 Task: Reply All to email with the signature Colton Mitchell with the subject 'Follow up on a demo or trial' from softage.1@softage.net with the message 'Would it be possible to provide a progress report on the project by the end of the week?'
Action: Mouse moved to (1295, 220)
Screenshot: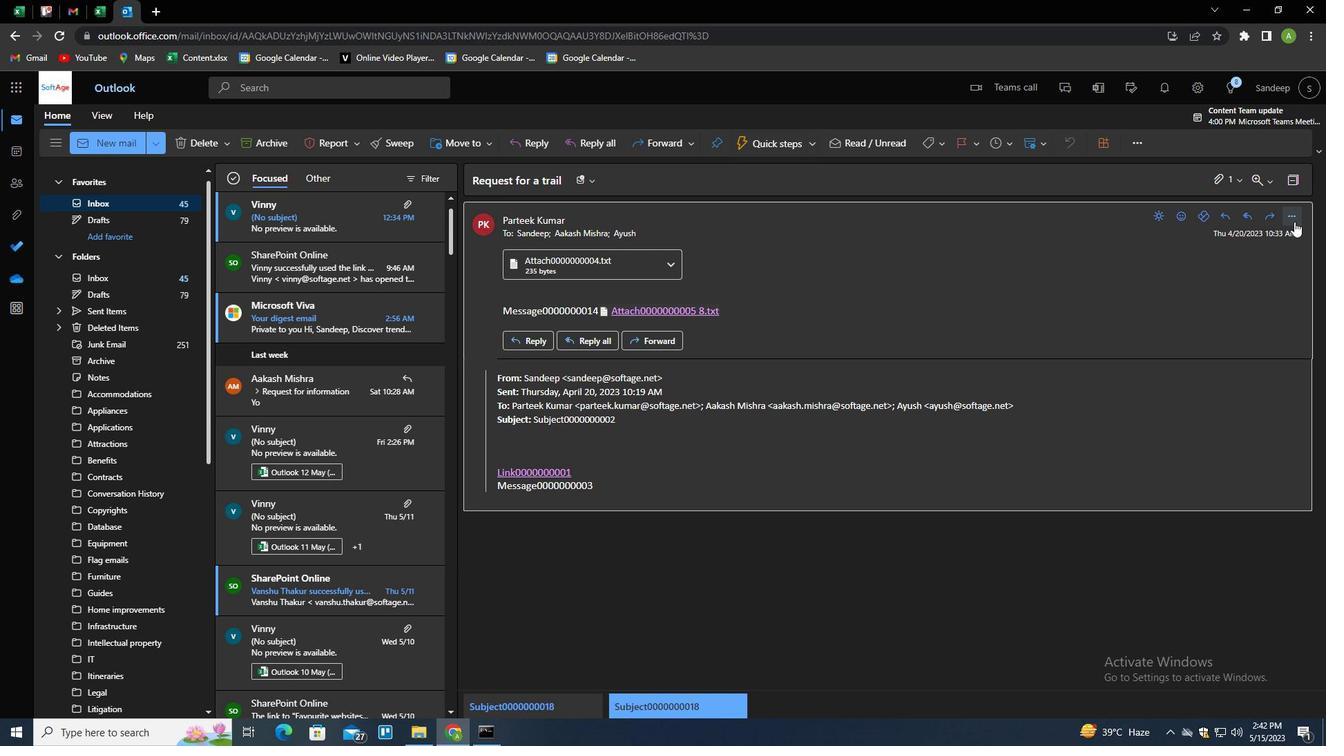 
Action: Mouse pressed left at (1295, 220)
Screenshot: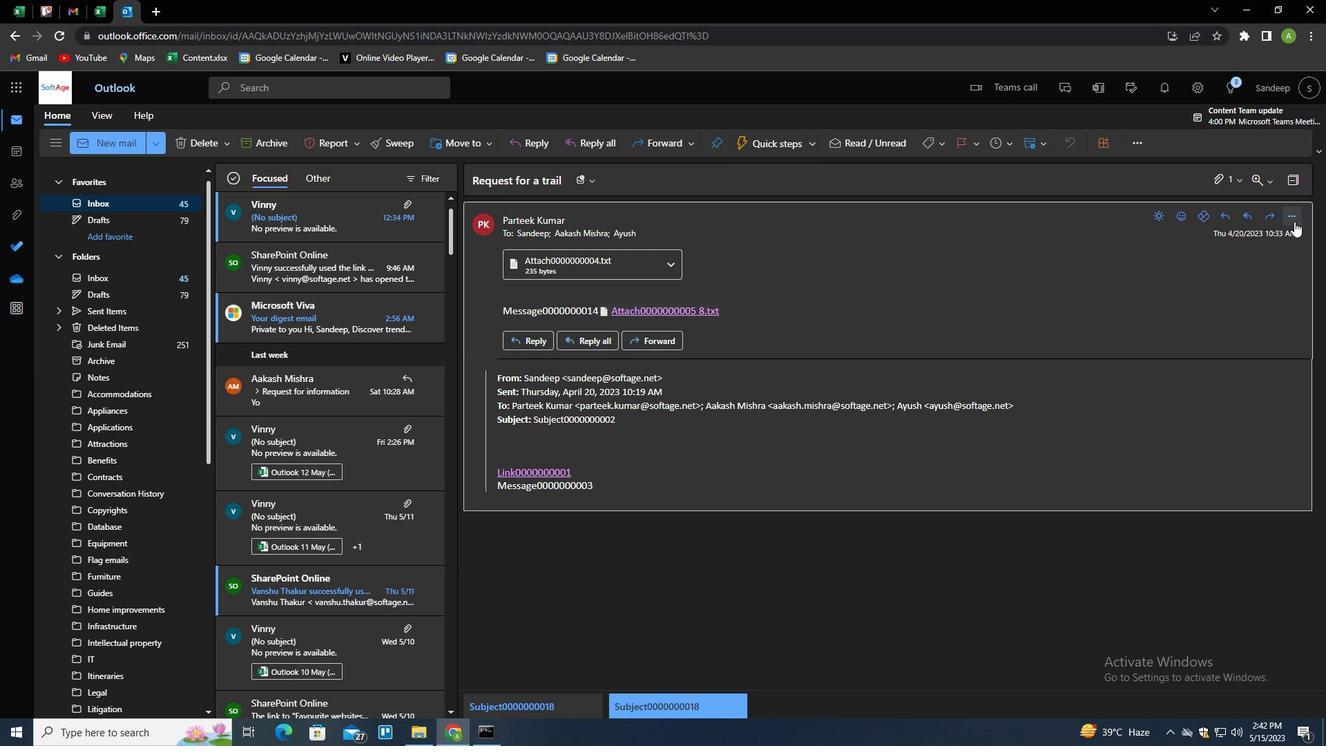 
Action: Mouse moved to (1241, 259)
Screenshot: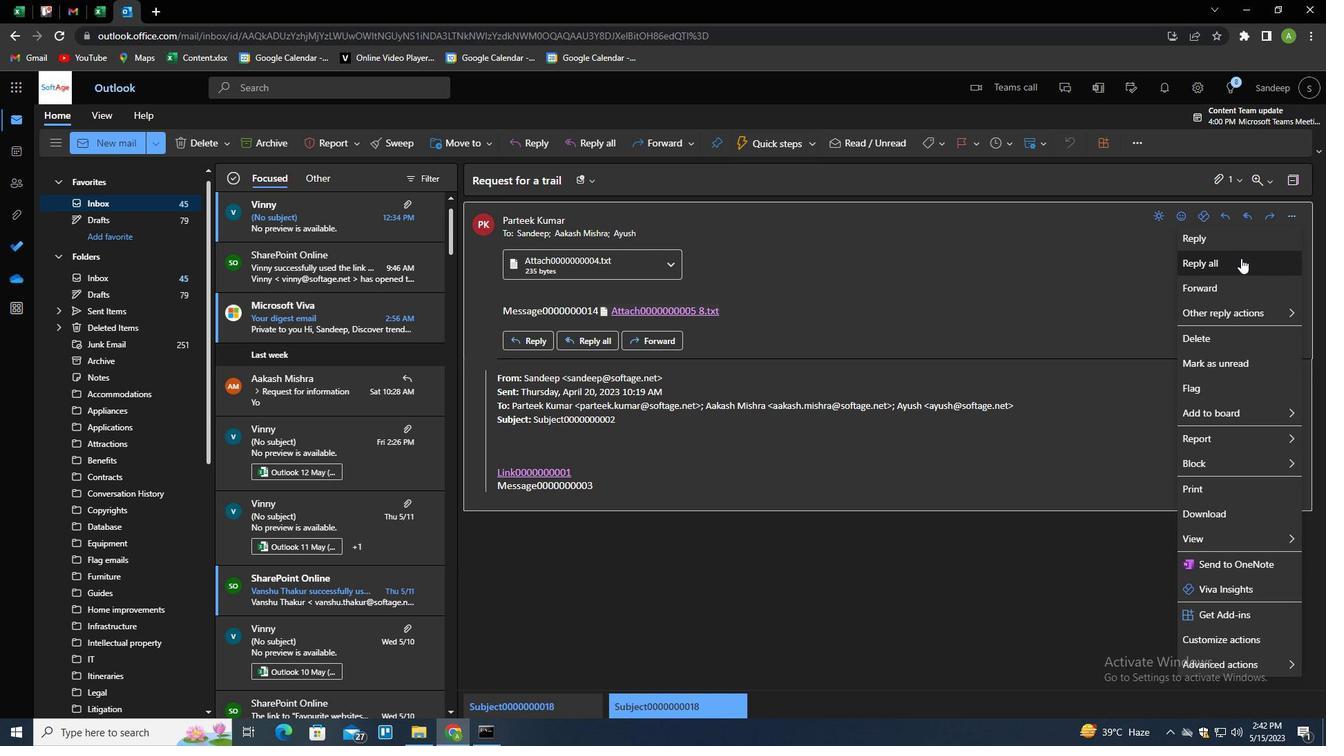 
Action: Mouse pressed left at (1241, 259)
Screenshot: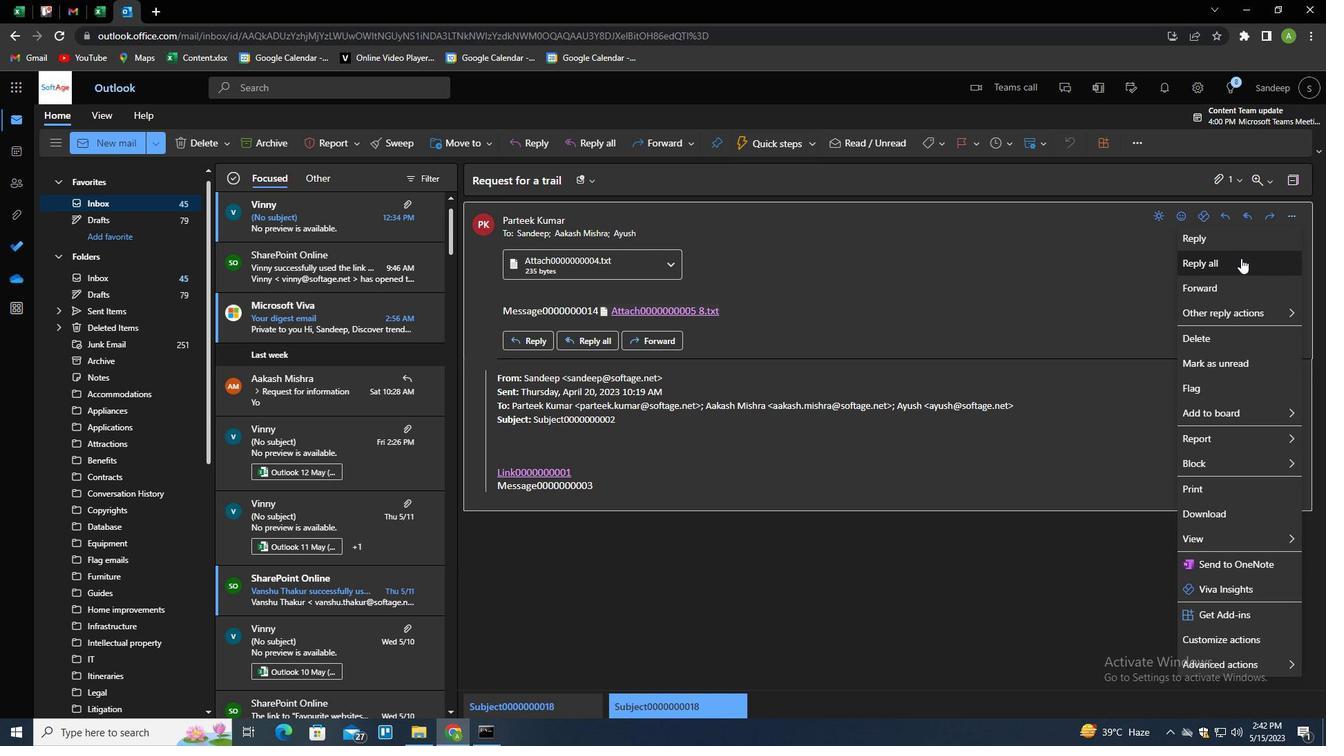 
Action: Mouse moved to (481, 393)
Screenshot: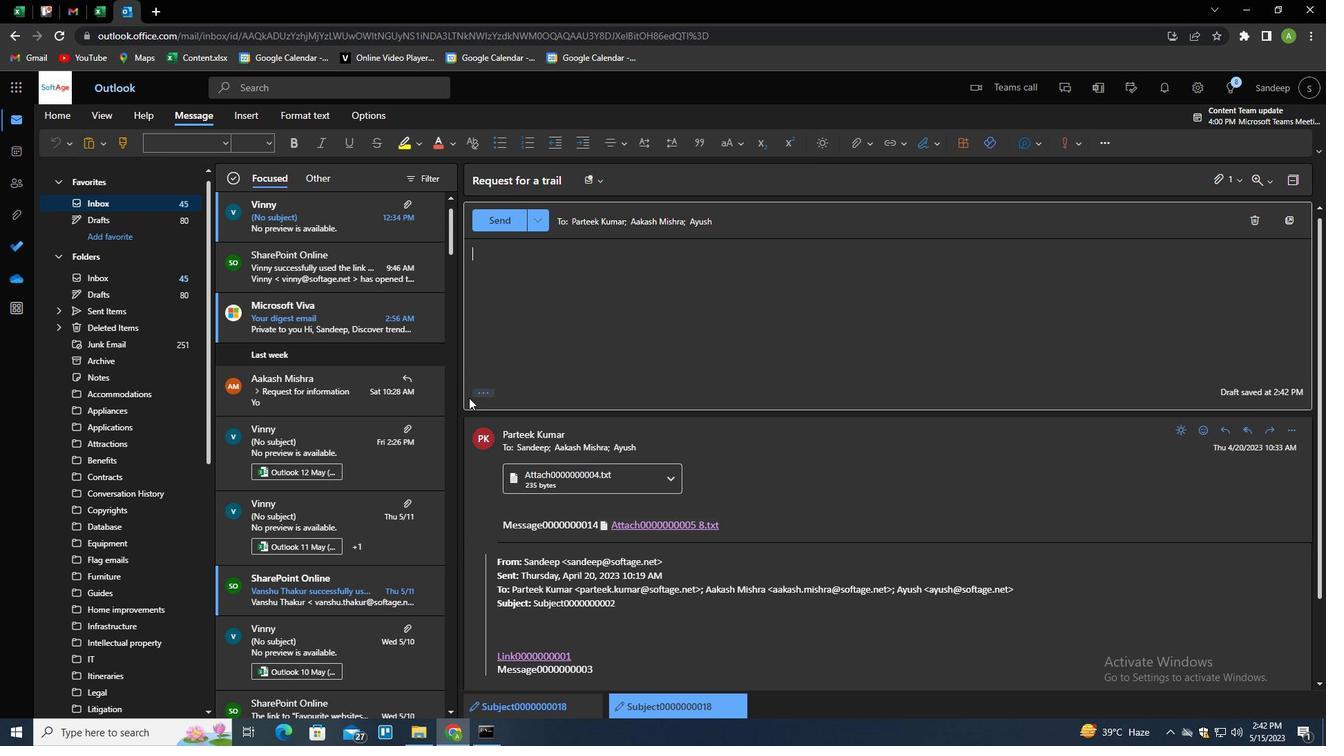 
Action: Mouse pressed left at (481, 393)
Screenshot: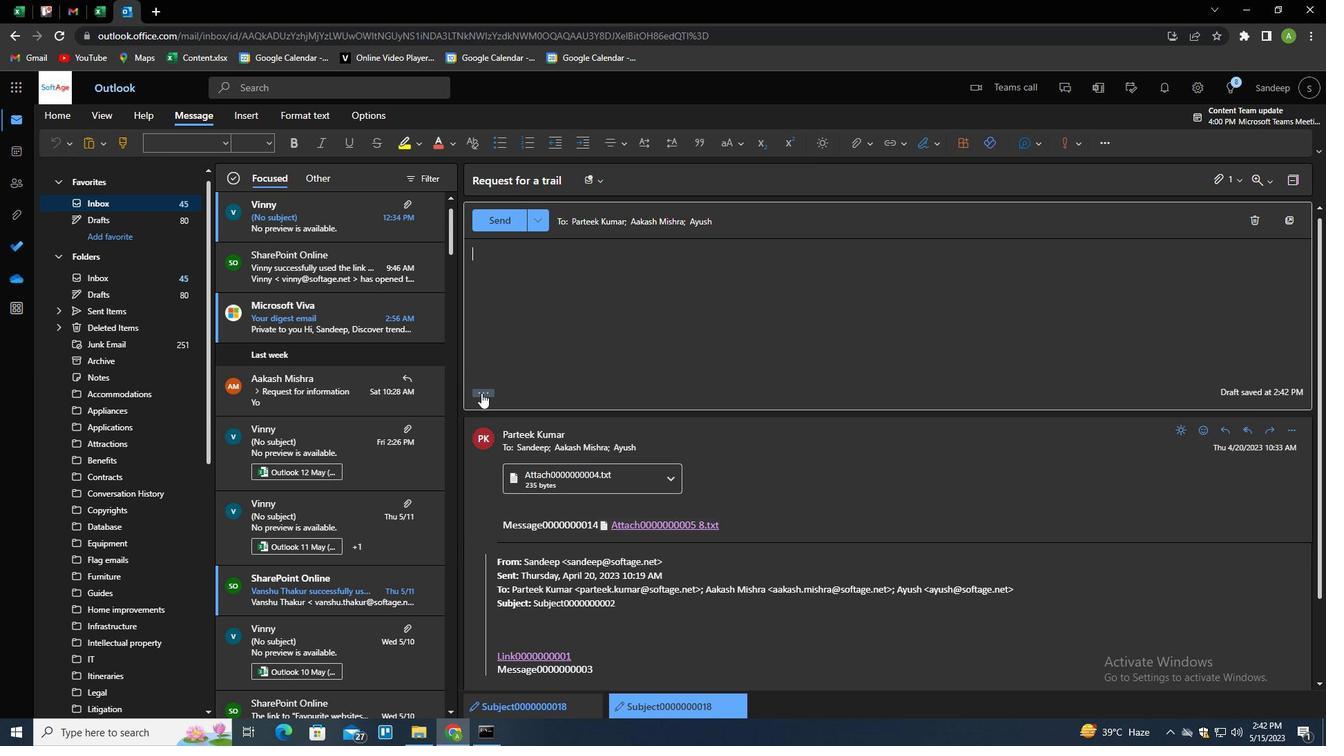 
Action: Mouse moved to (939, 149)
Screenshot: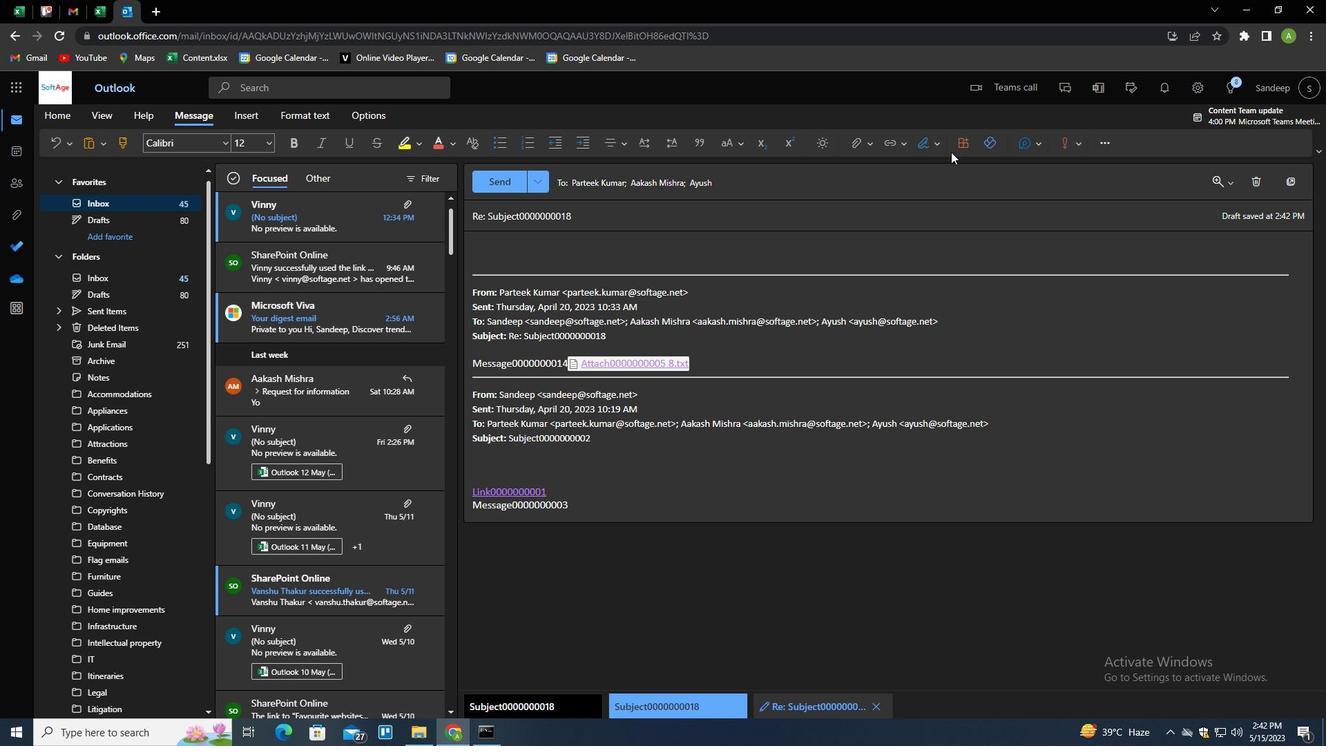 
Action: Mouse pressed left at (939, 149)
Screenshot: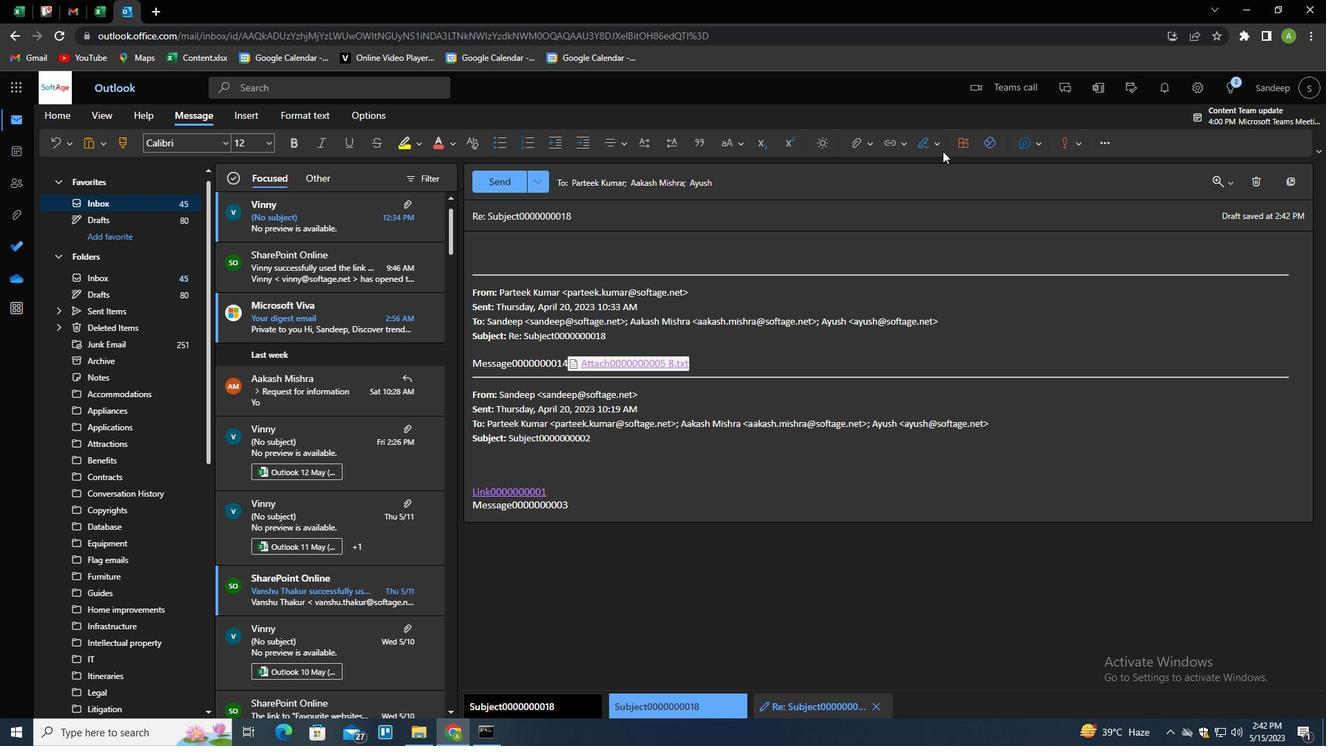 
Action: Mouse moved to (919, 203)
Screenshot: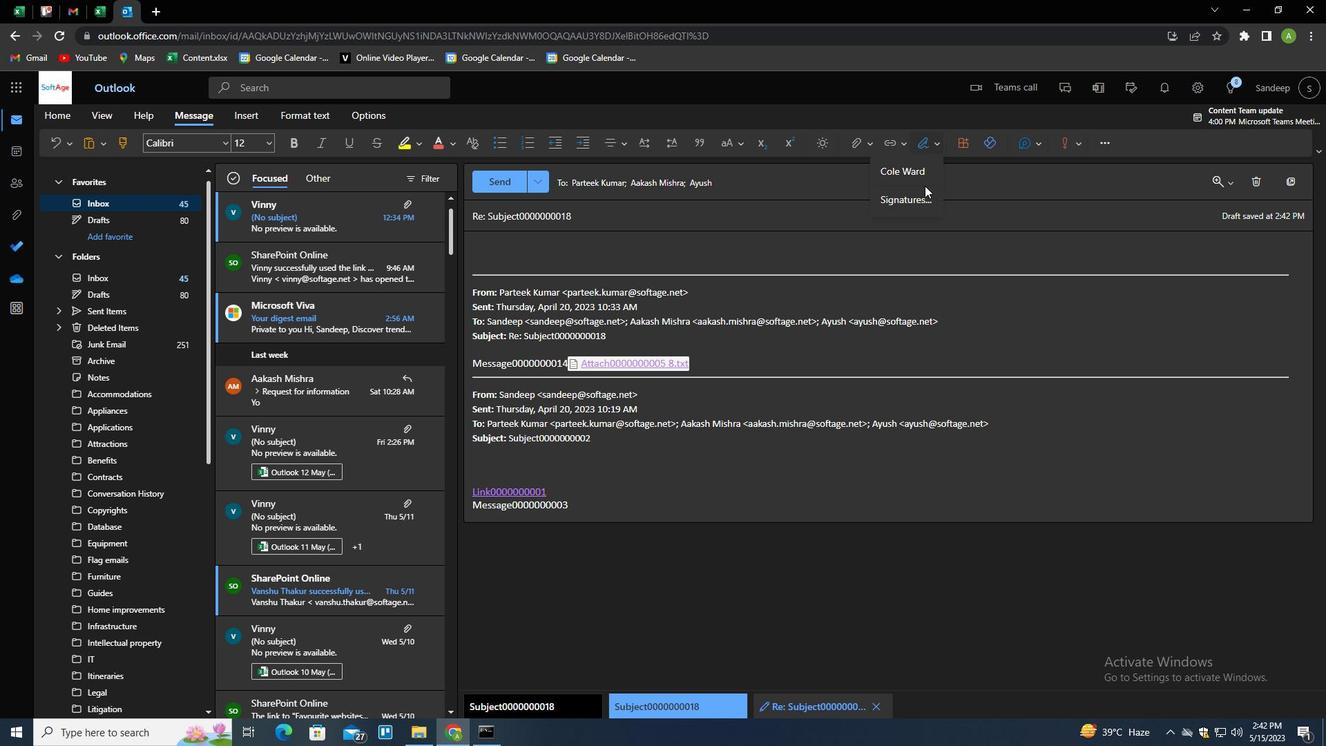 
Action: Mouse pressed left at (919, 203)
Screenshot: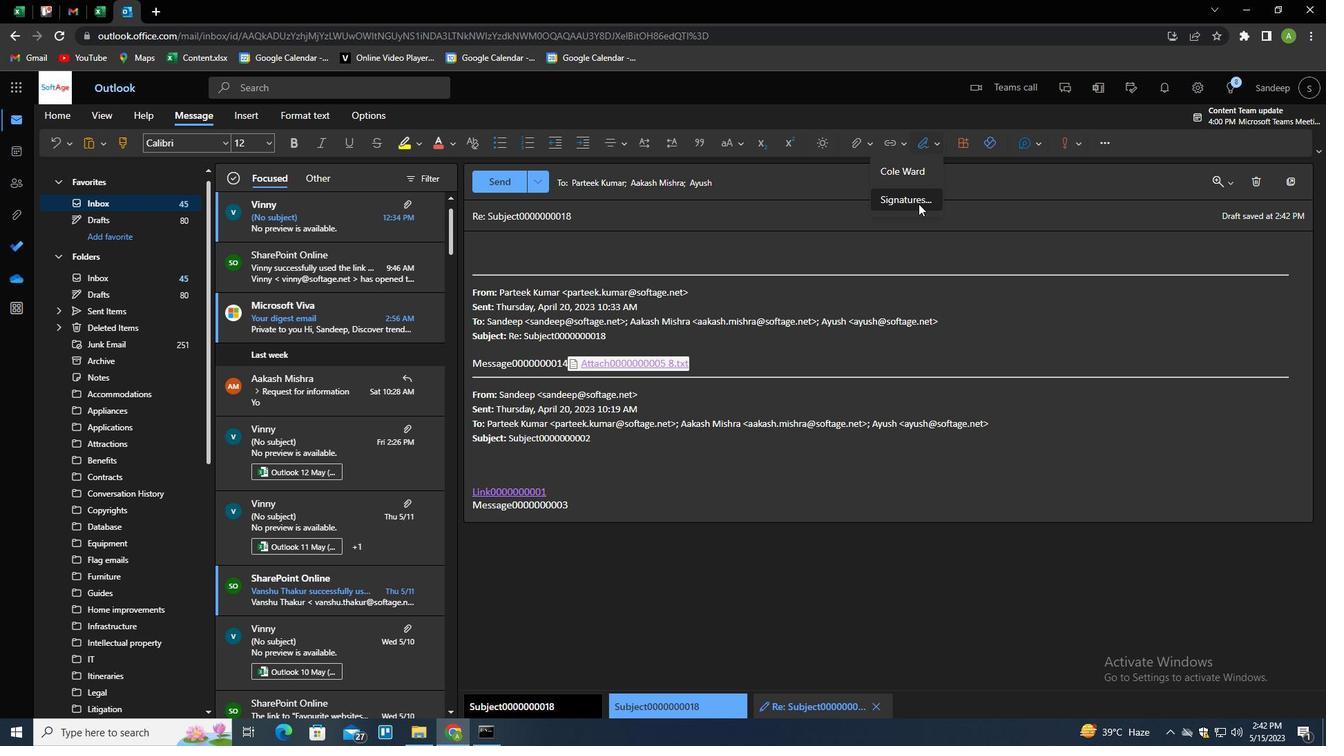
Action: Mouse moved to (941, 248)
Screenshot: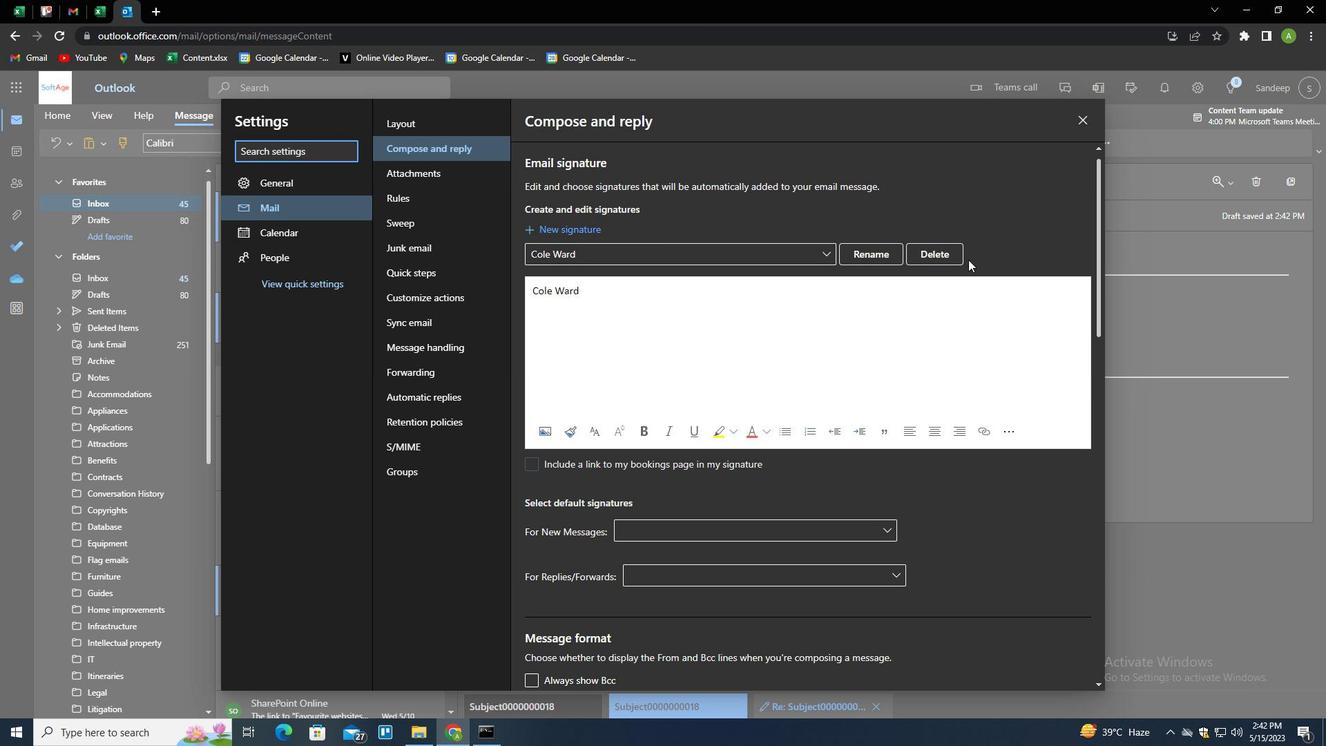 
Action: Mouse pressed left at (941, 248)
Screenshot: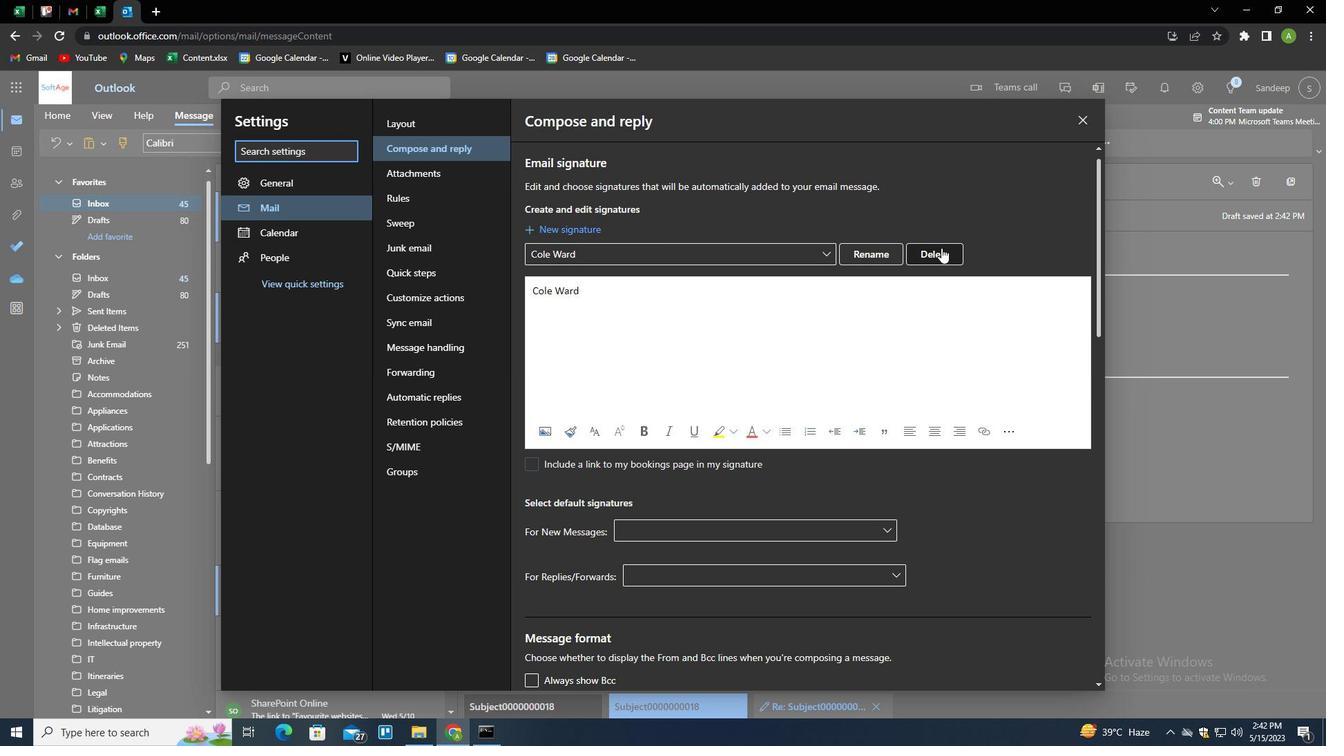 
Action: Mouse moved to (941, 258)
Screenshot: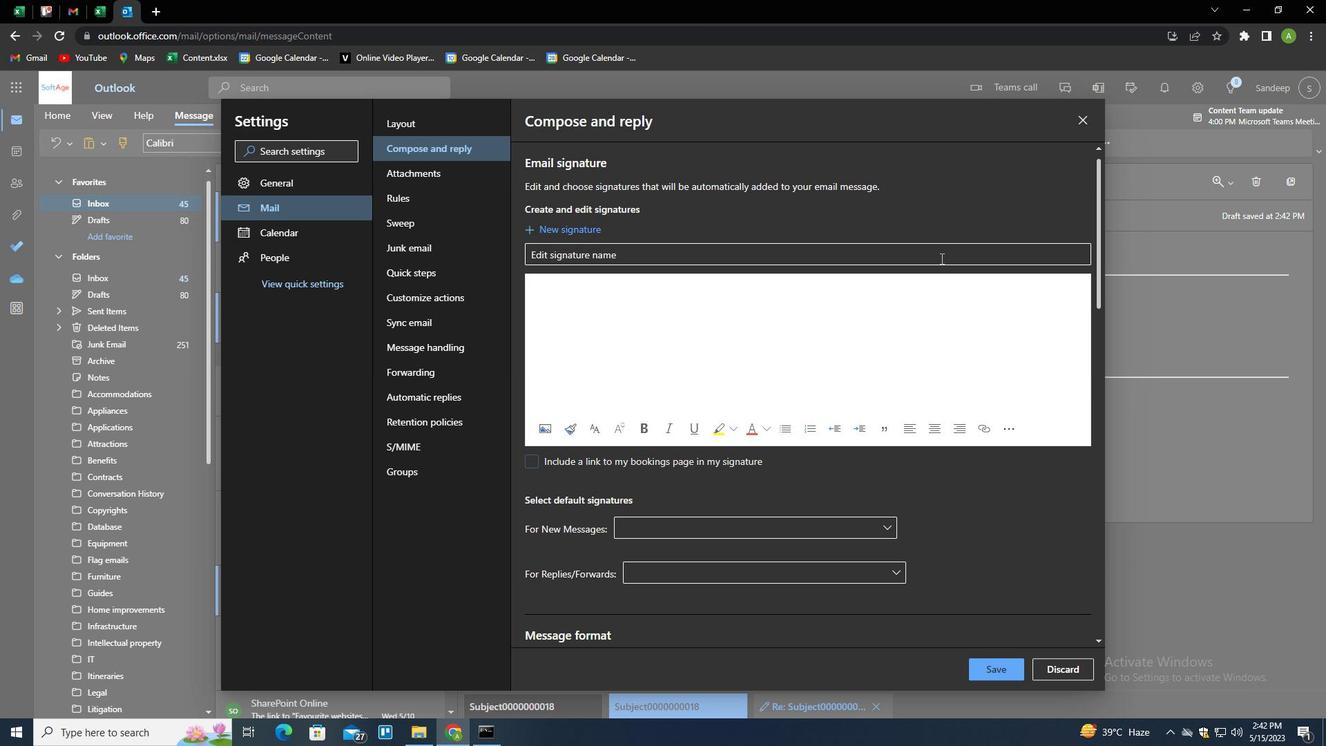 
Action: Mouse pressed left at (941, 258)
Screenshot: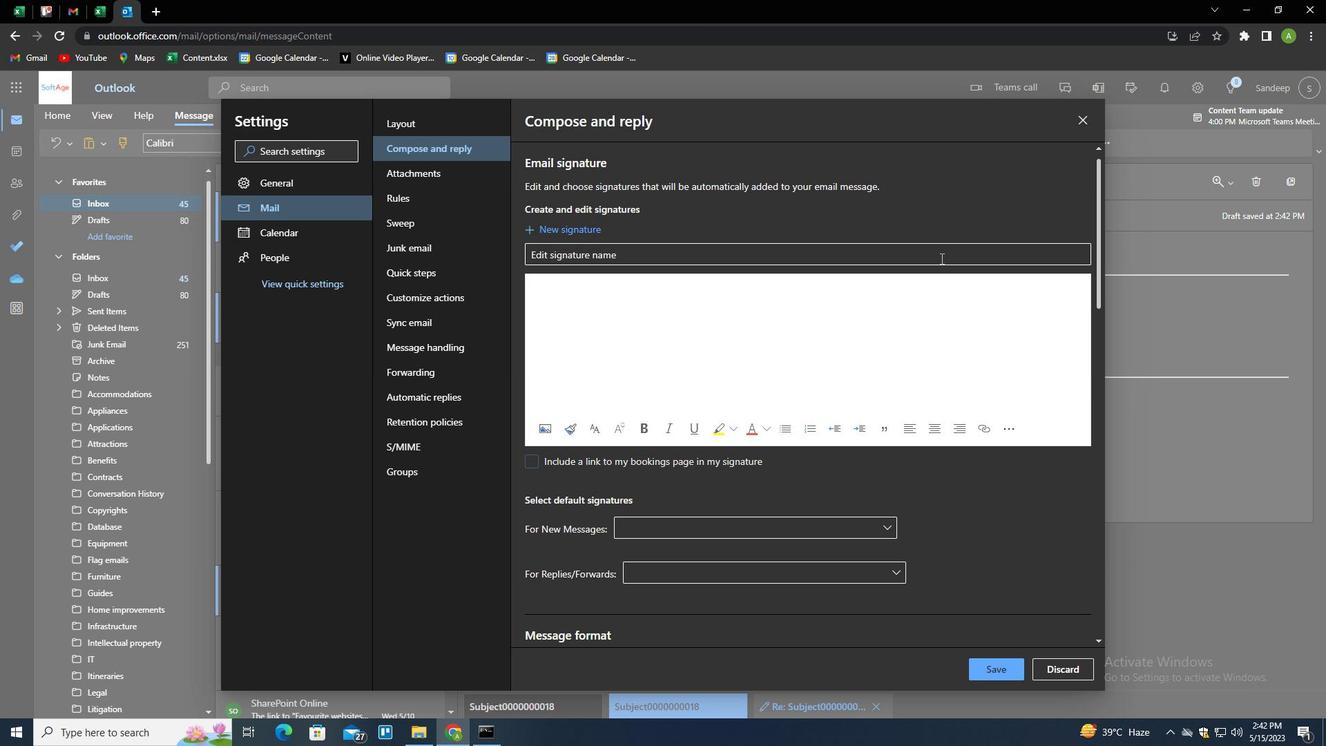 
Action: Key pressed <Key.shift>COTL<Key.backspace><Key.backspace>LTON<Key.space><Key.shift>MITCHELL<Key.tab><Key.shift>COLTON<Key.space><Key.shift>MITCHELL
Screenshot: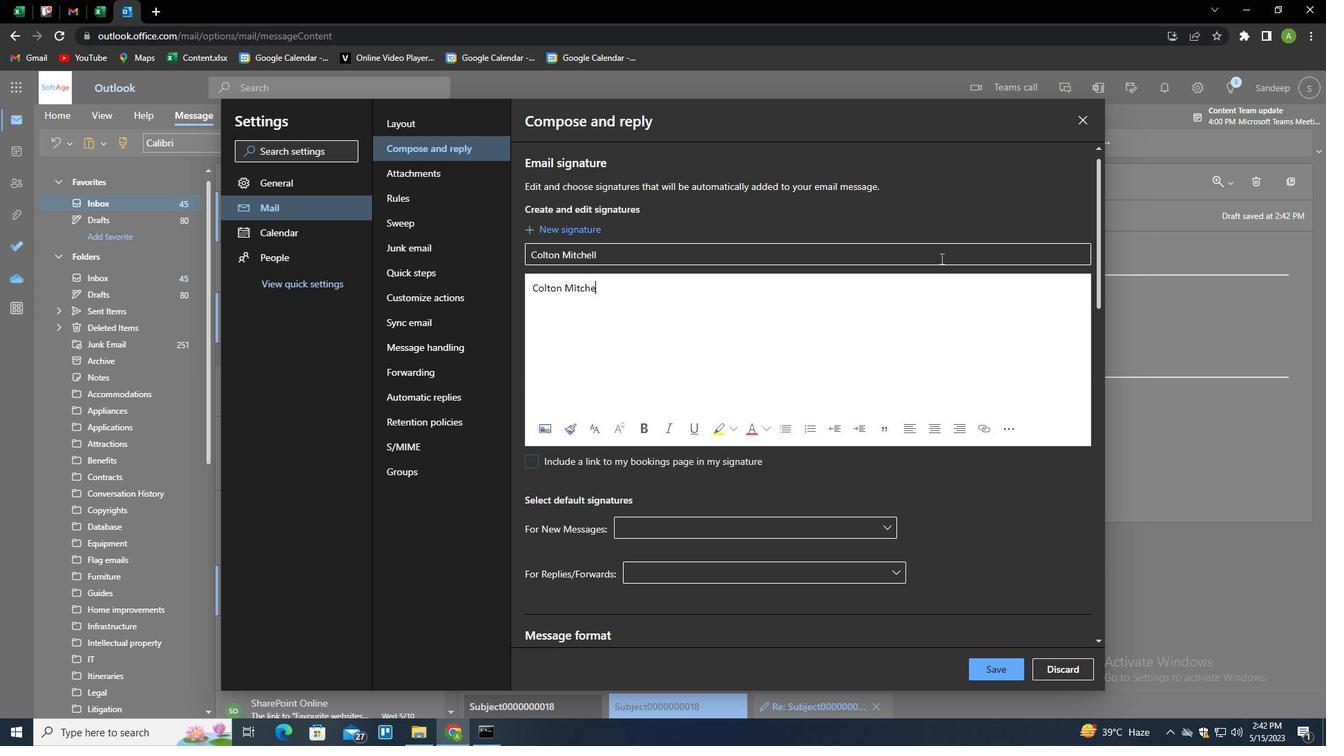 
Action: Mouse moved to (1002, 664)
Screenshot: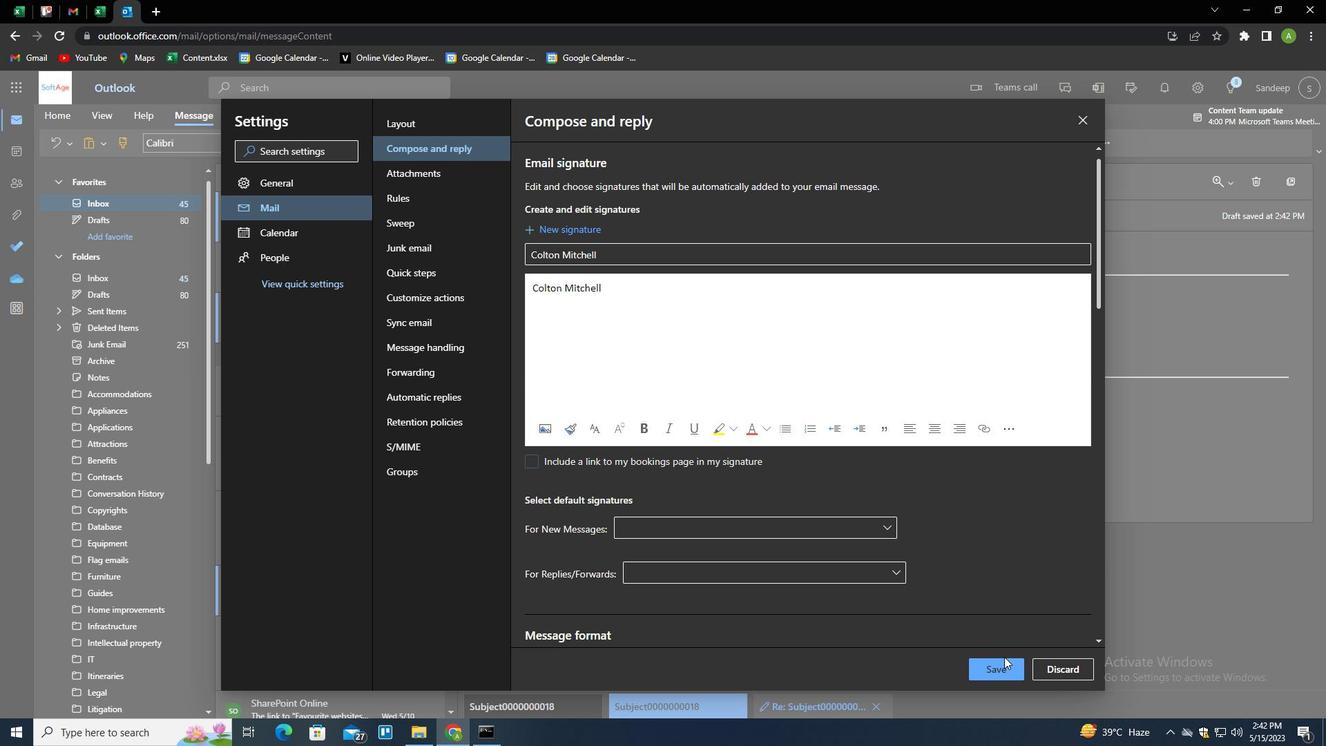 
Action: Mouse pressed left at (1002, 664)
Screenshot: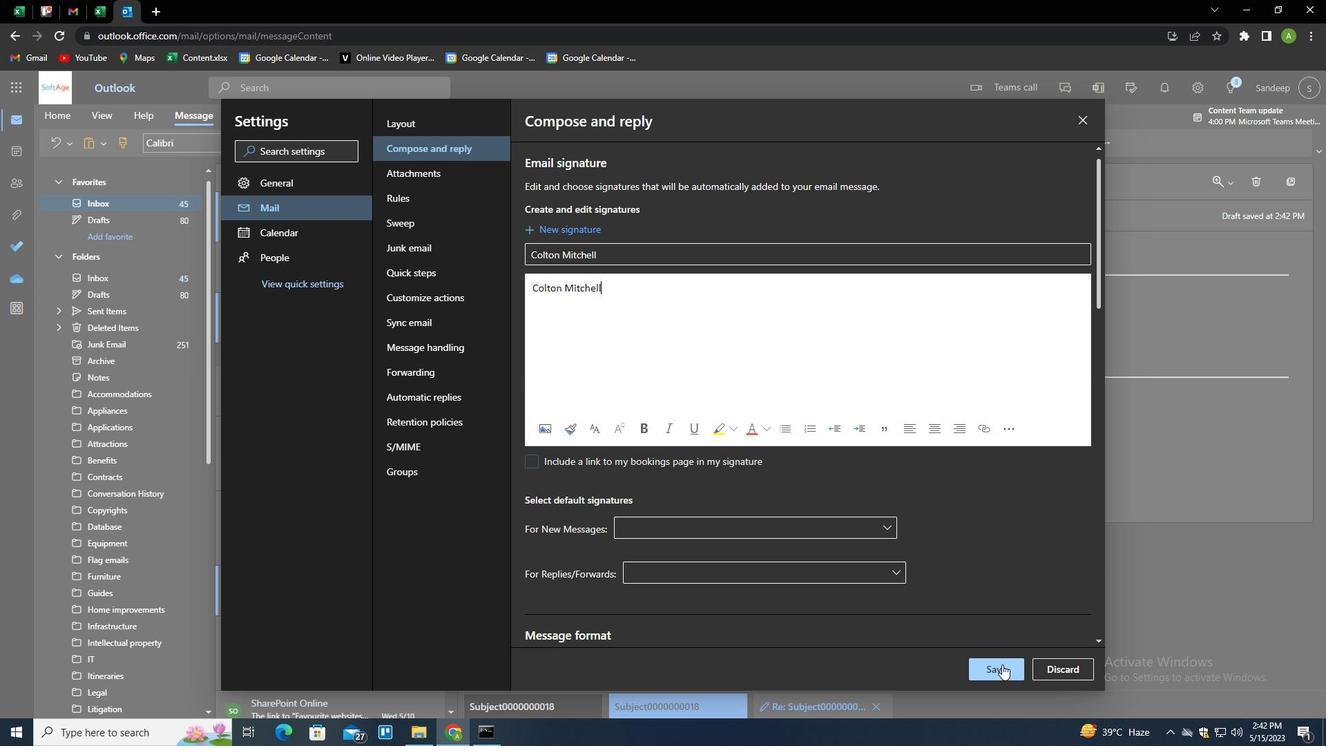 
Action: Mouse moved to (1147, 434)
Screenshot: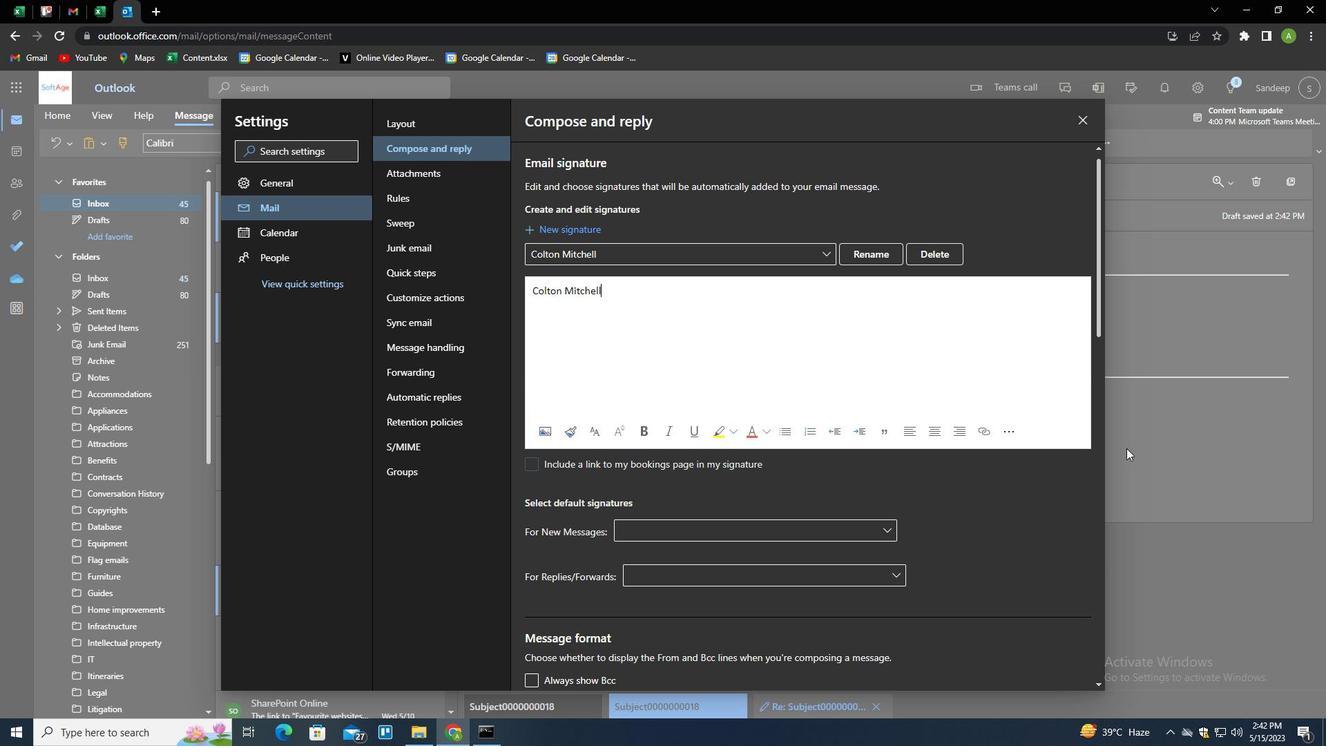 
Action: Mouse pressed left at (1147, 434)
Screenshot: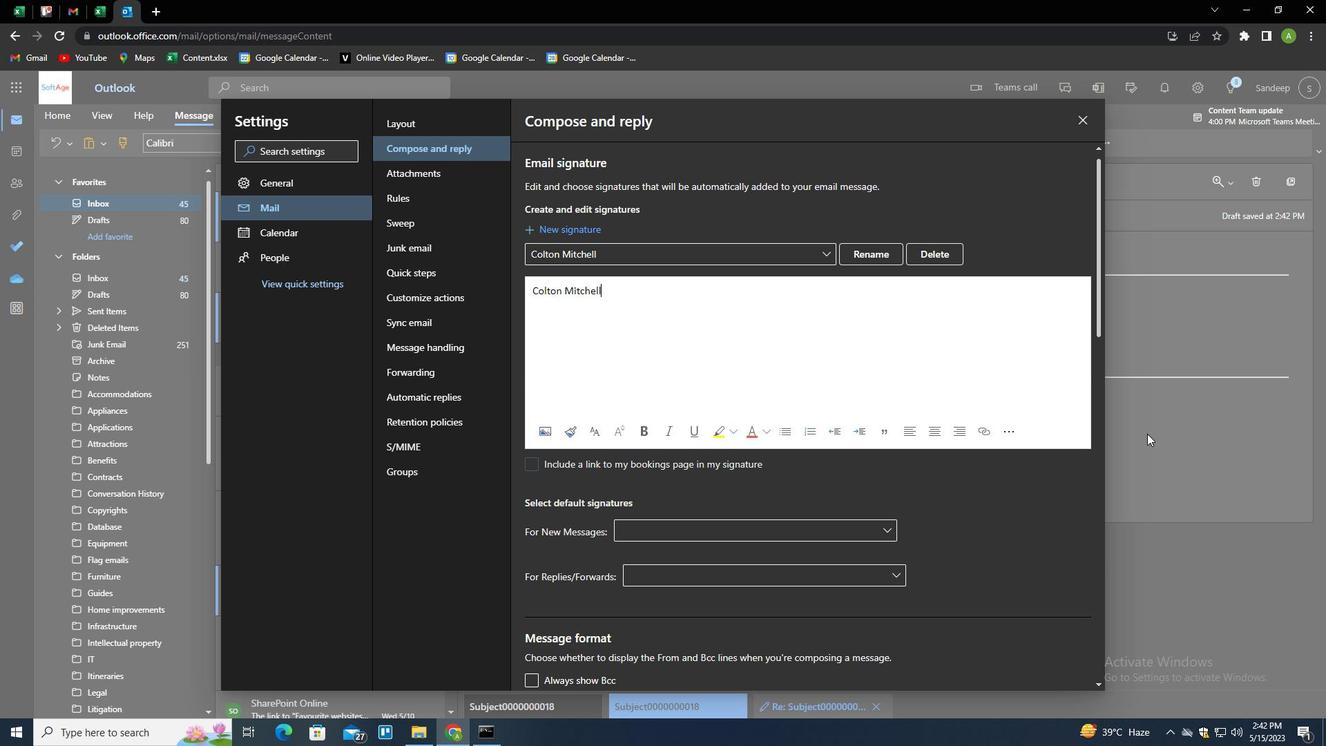 
Action: Mouse moved to (927, 144)
Screenshot: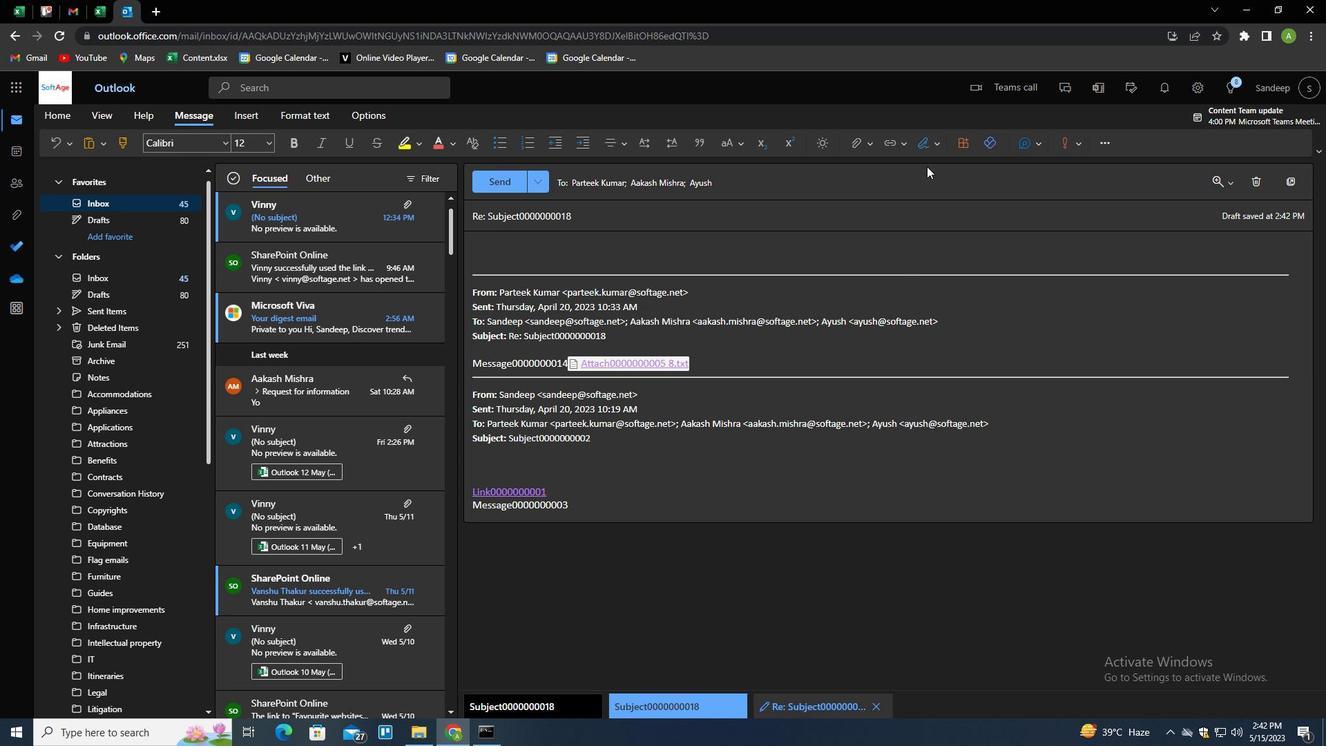 
Action: Mouse pressed left at (927, 144)
Screenshot: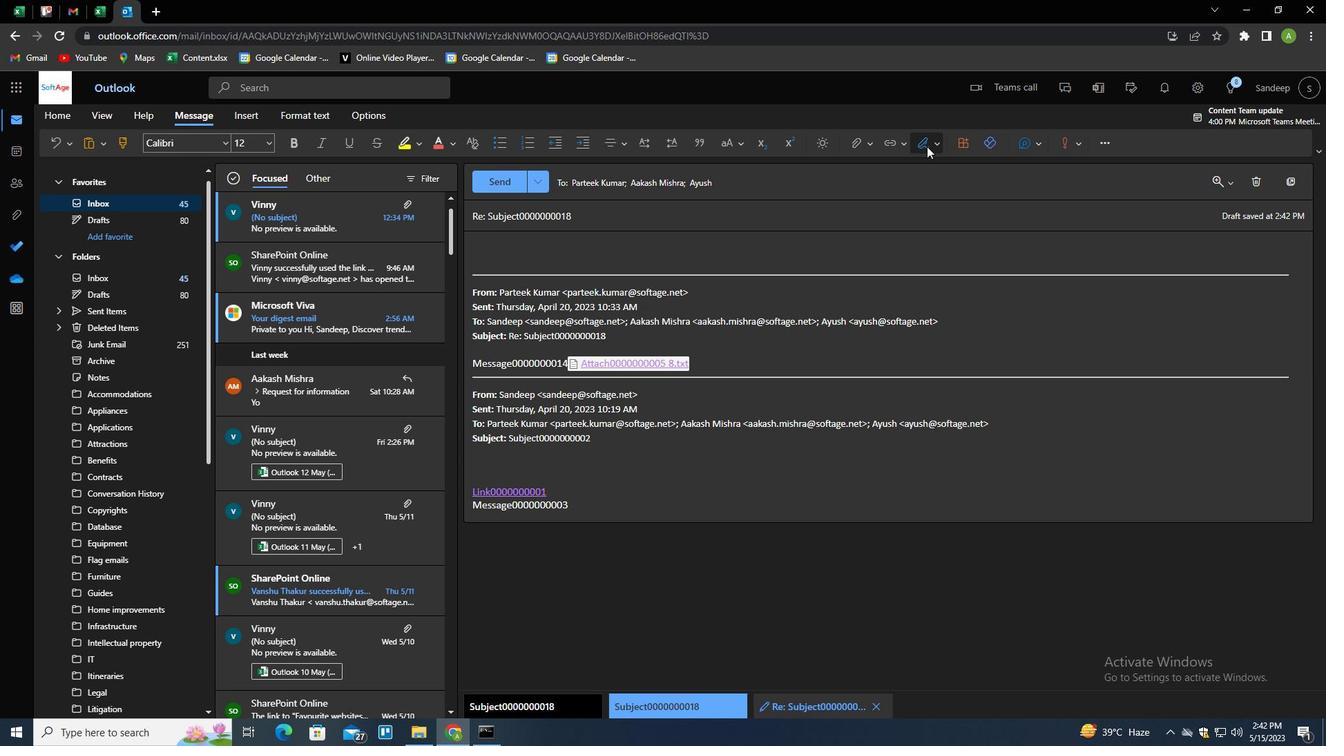 
Action: Mouse moved to (926, 170)
Screenshot: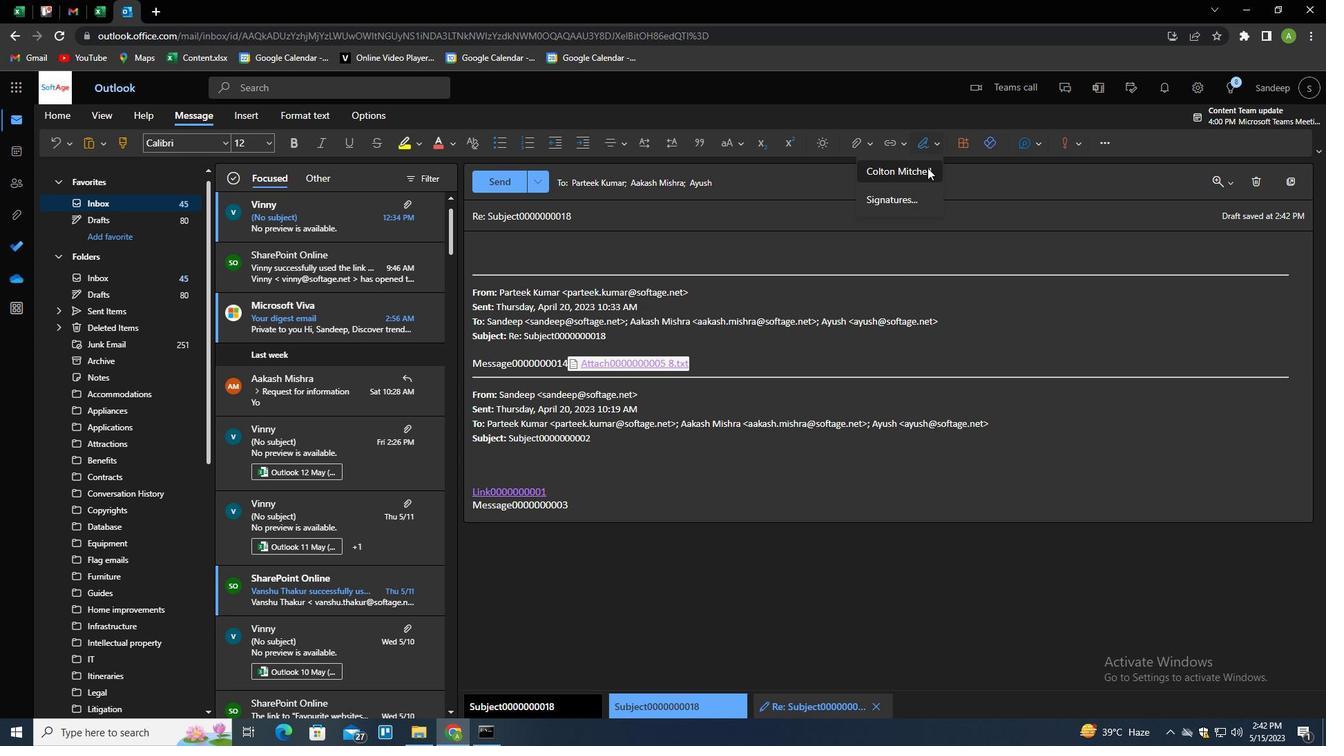 
Action: Mouse pressed left at (926, 170)
Screenshot: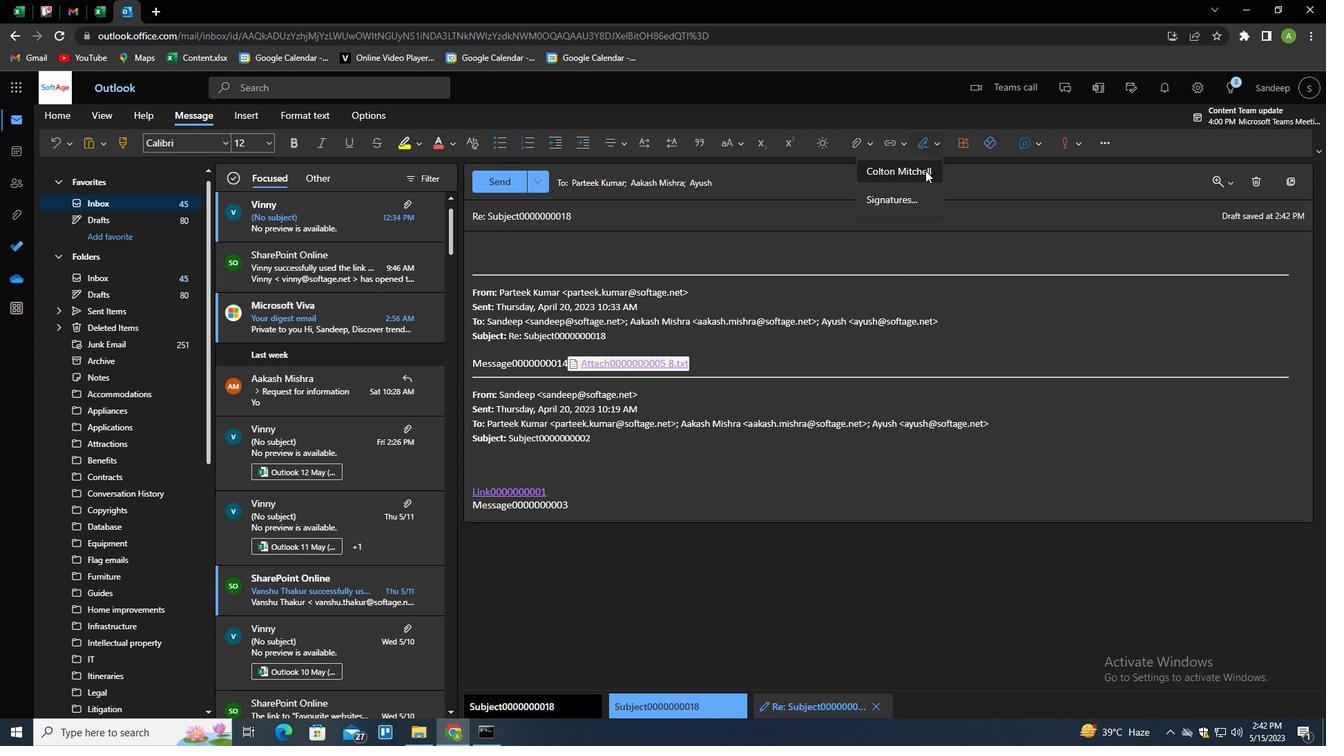 
Action: Mouse moved to (517, 216)
Screenshot: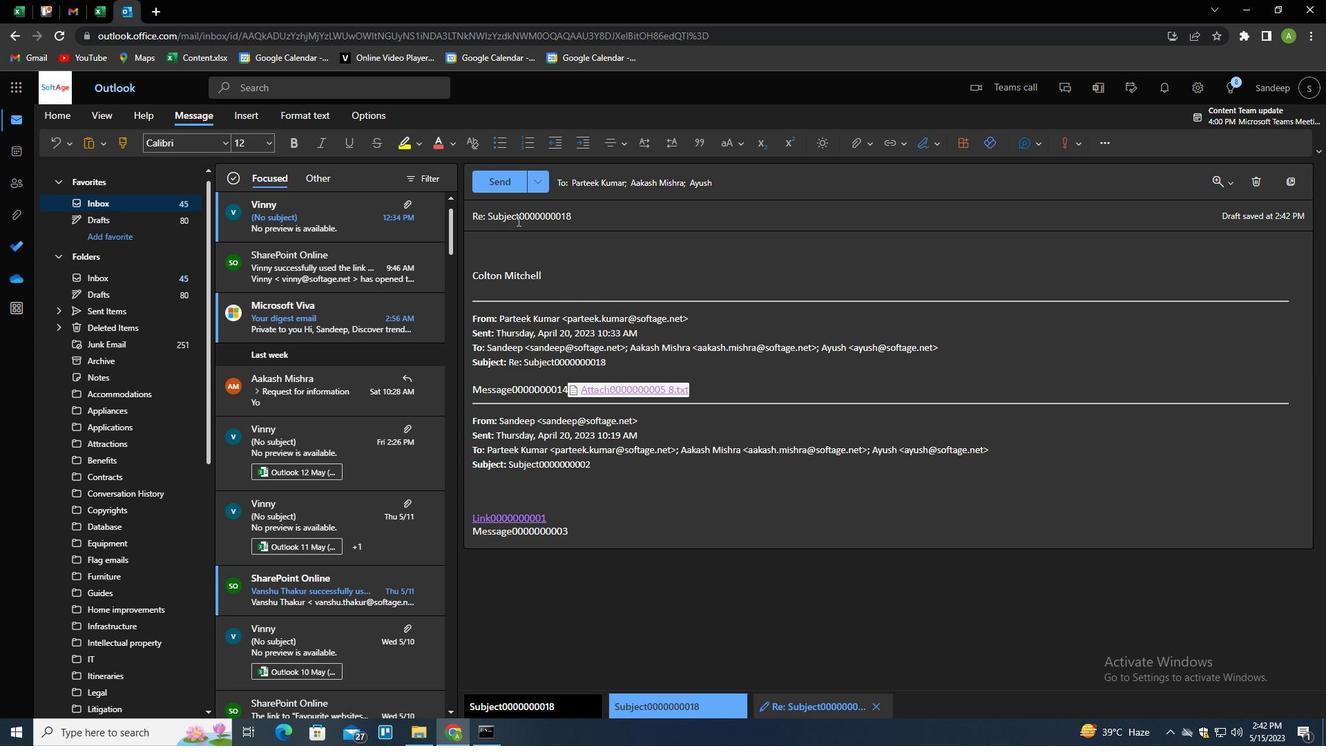 
Action: Mouse pressed left at (517, 216)
Screenshot: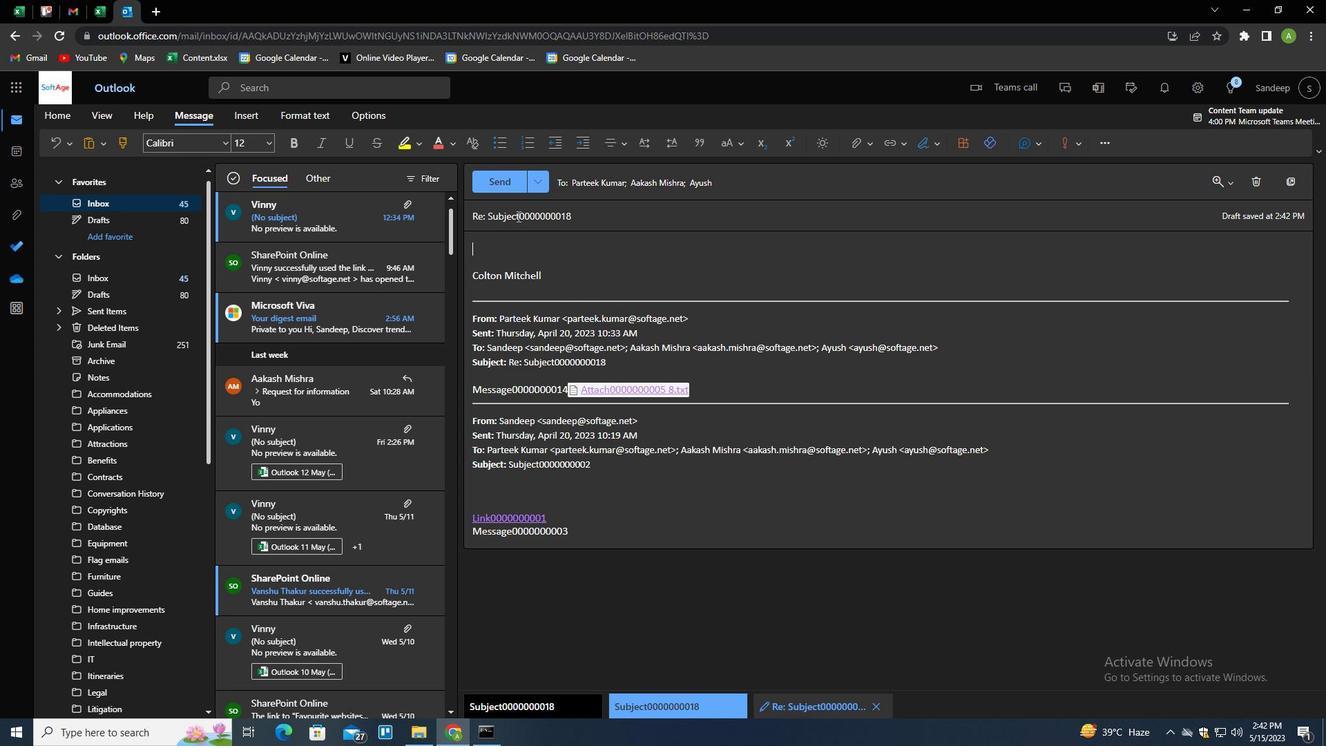 
Action: Mouse pressed left at (517, 216)
Screenshot: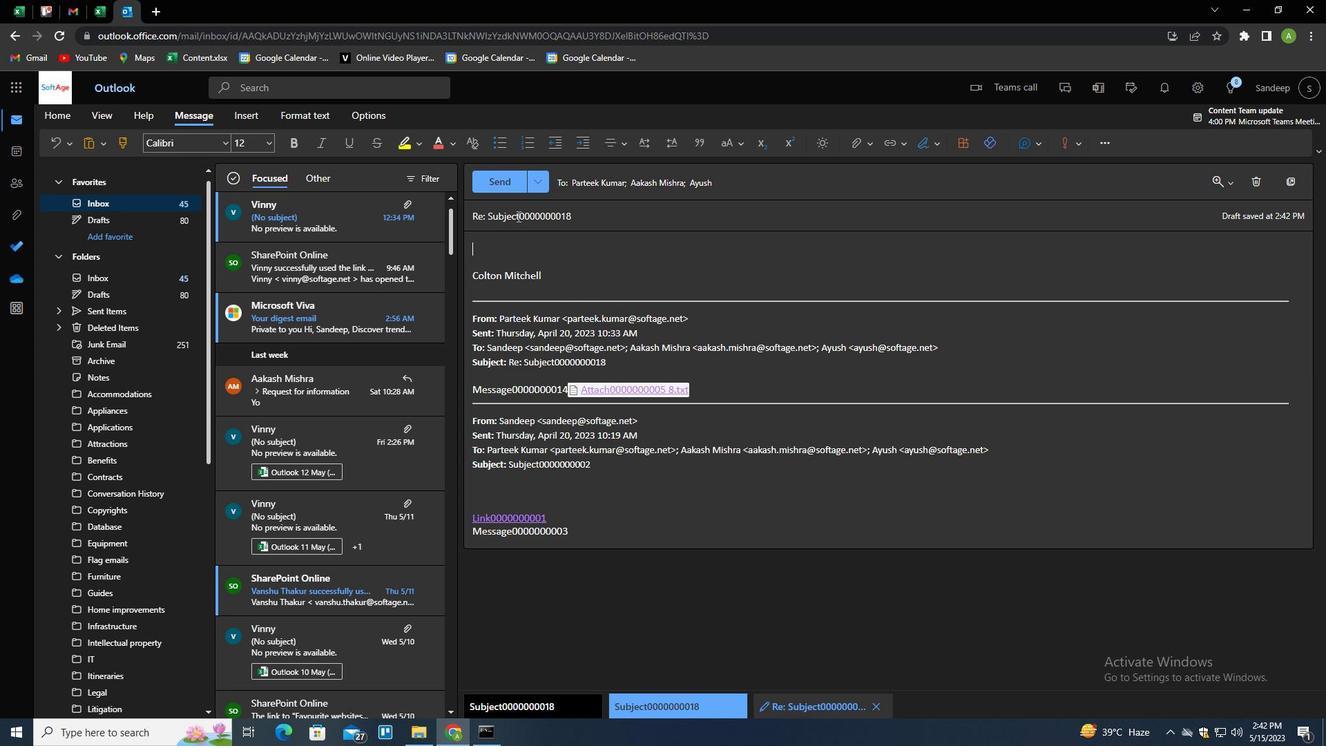 
Action: Mouse pressed left at (517, 216)
Screenshot: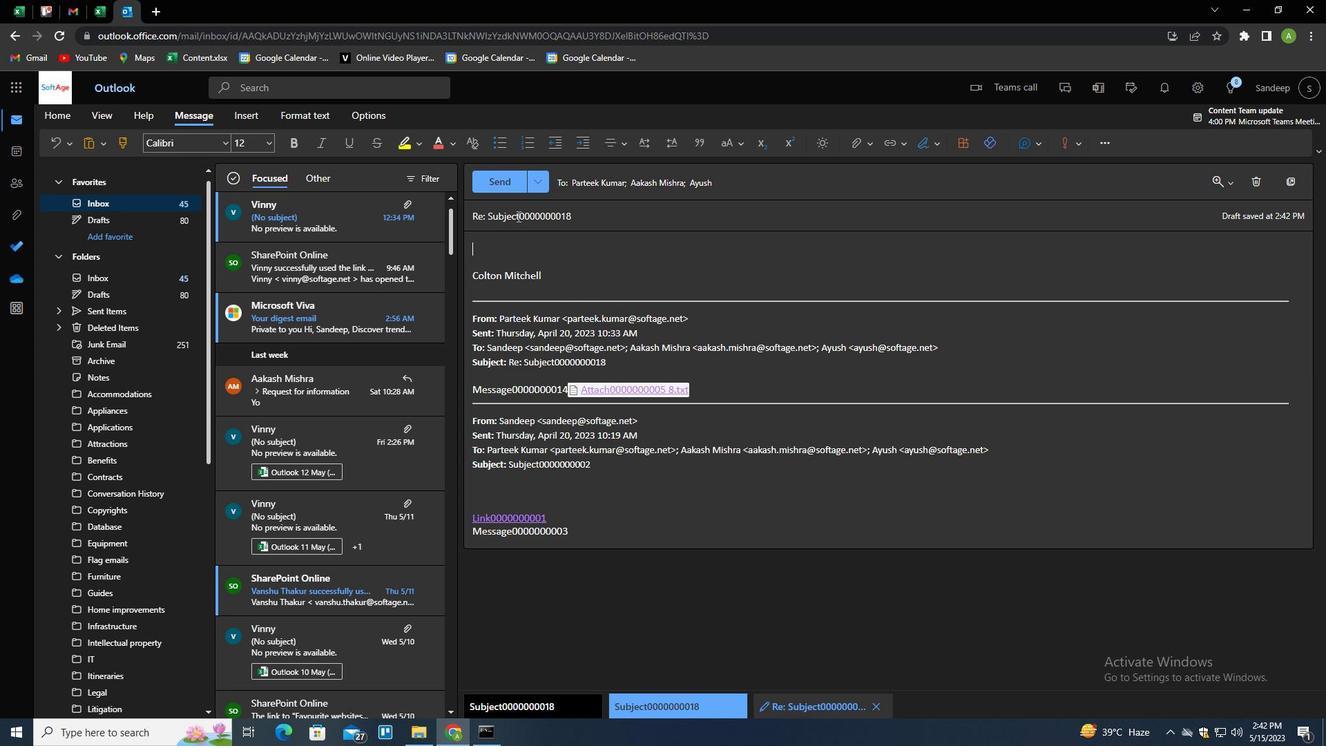 
Action: Key pressed <Key.shift>FOLLOW<Key.space>UP<Key.space>ON<Key.space>A<Key.space>DEMO<Key.space>OR<Key.space>TRA<Key.backspace>IAL<Key.space><Key.tab>THE<Key.space>MASSAGE<Key.space><Key.shift_r><Key.home><Key.shift>WOULD<Key.space>IT<Key.space>BE<Key.space>PODD<Key.backspace><Key.backspace>SSIBLE<Key.space>A<Key.space>PROGRESS<Key.space>REPORT<Key.space>ON<Key.space>THE<Key.space>PROJECT<Key.space>BY<Key.space>THE<Key.space>END<Key.space>OF<Key.space>THE<Key.space>WEEK<Key.shift>?
Screenshot: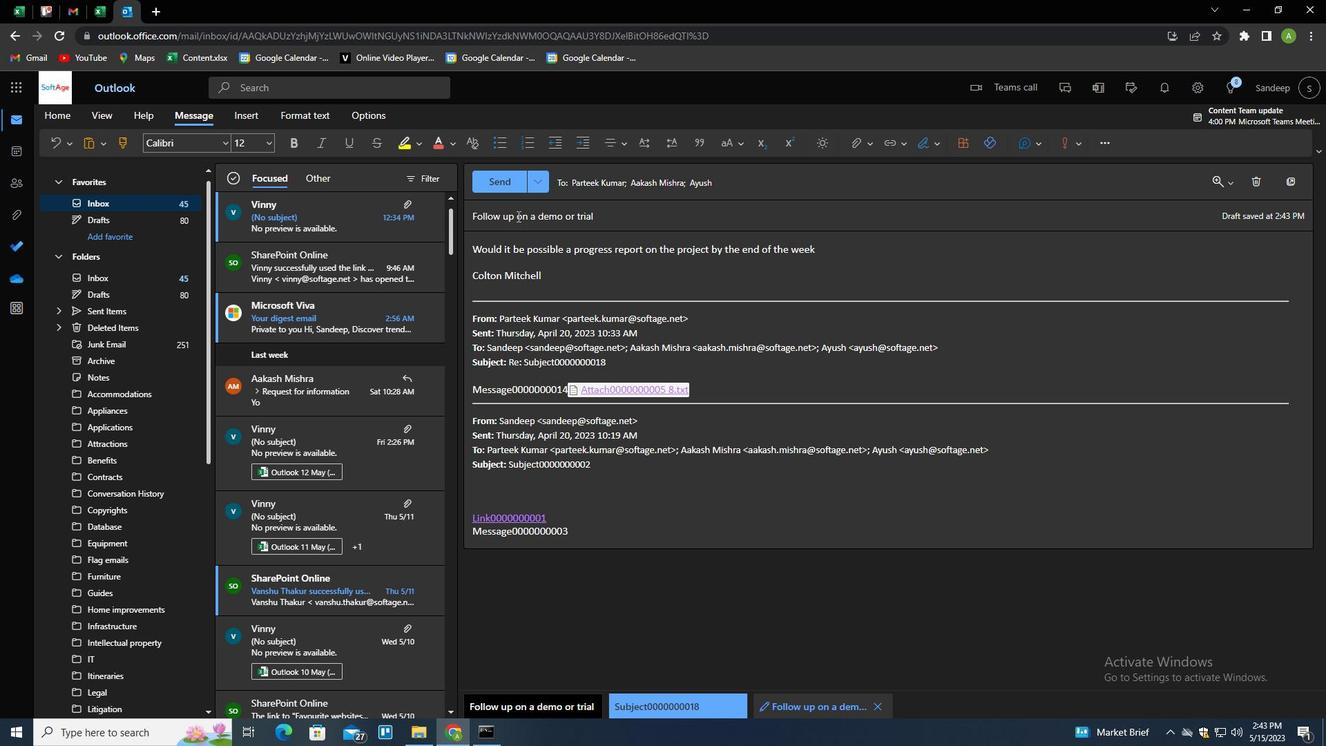 
Action: Mouse moved to (514, 183)
Screenshot: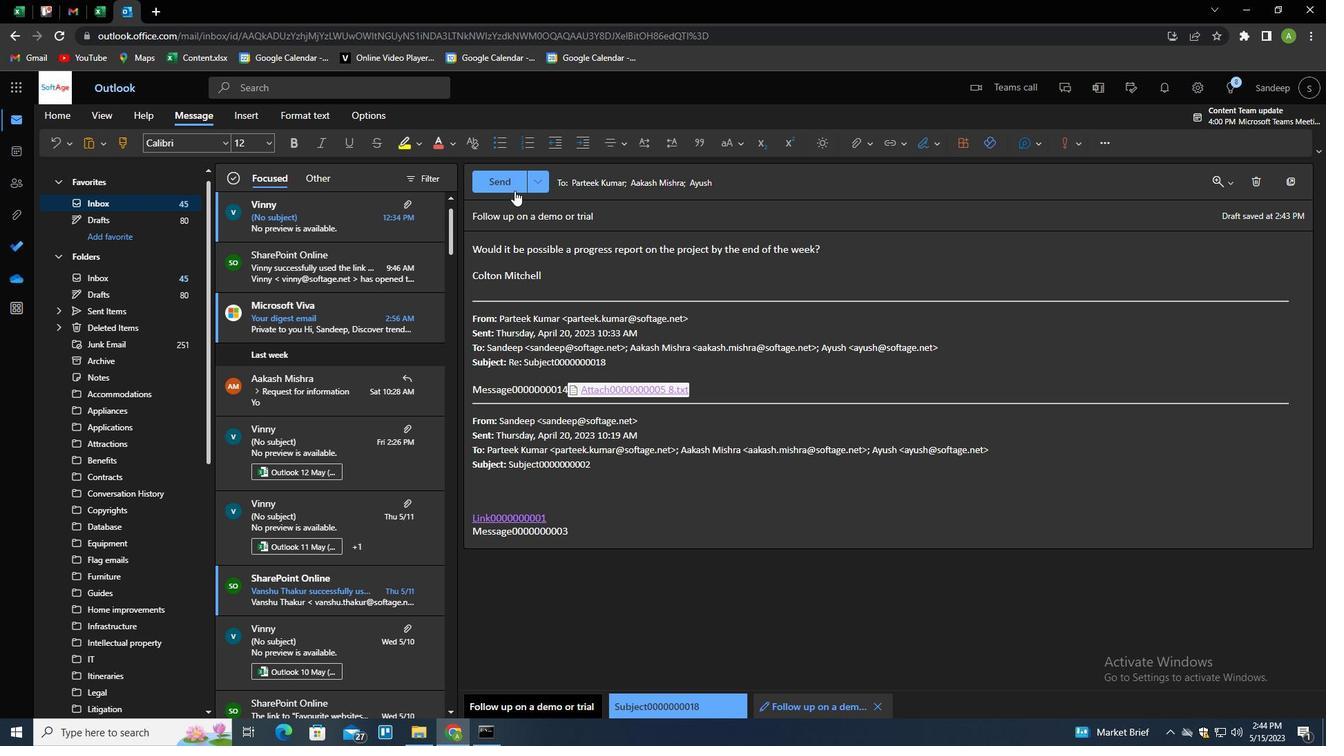 
Action: Mouse pressed left at (514, 183)
Screenshot: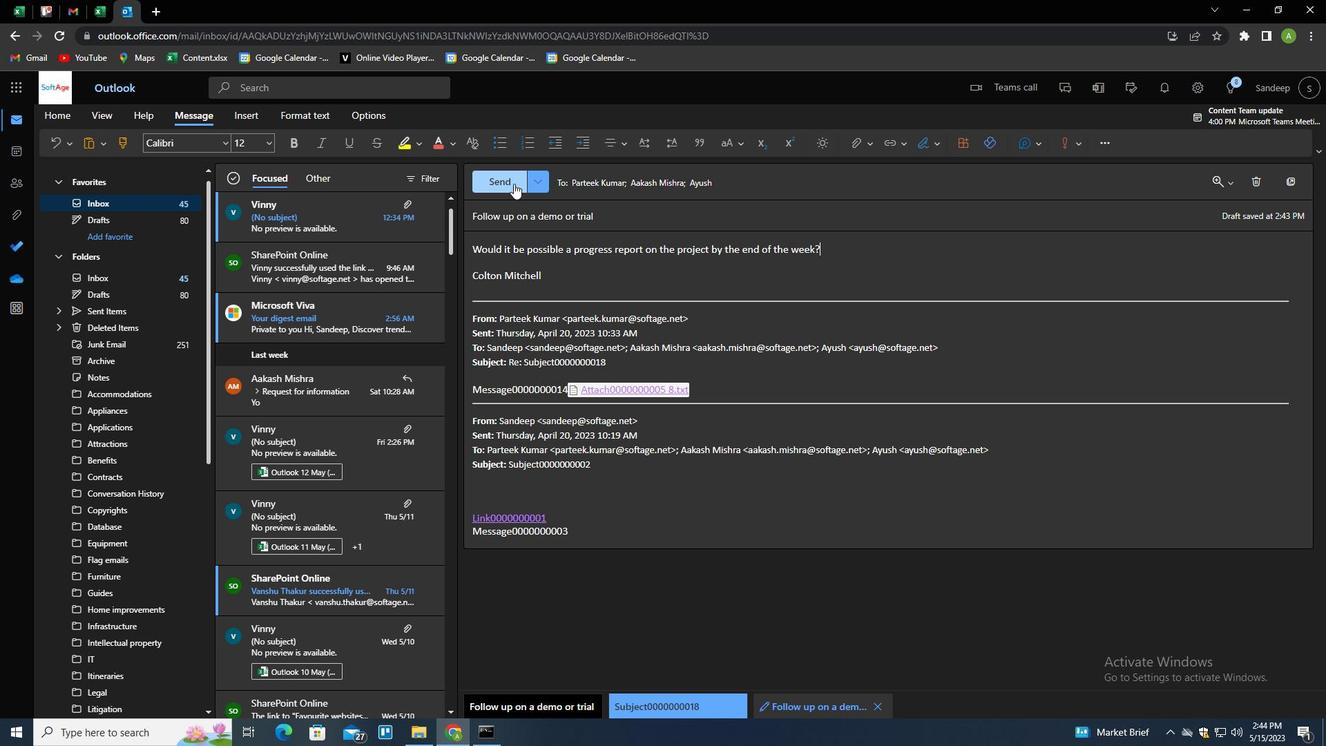 
Action: Mouse moved to (698, 402)
Screenshot: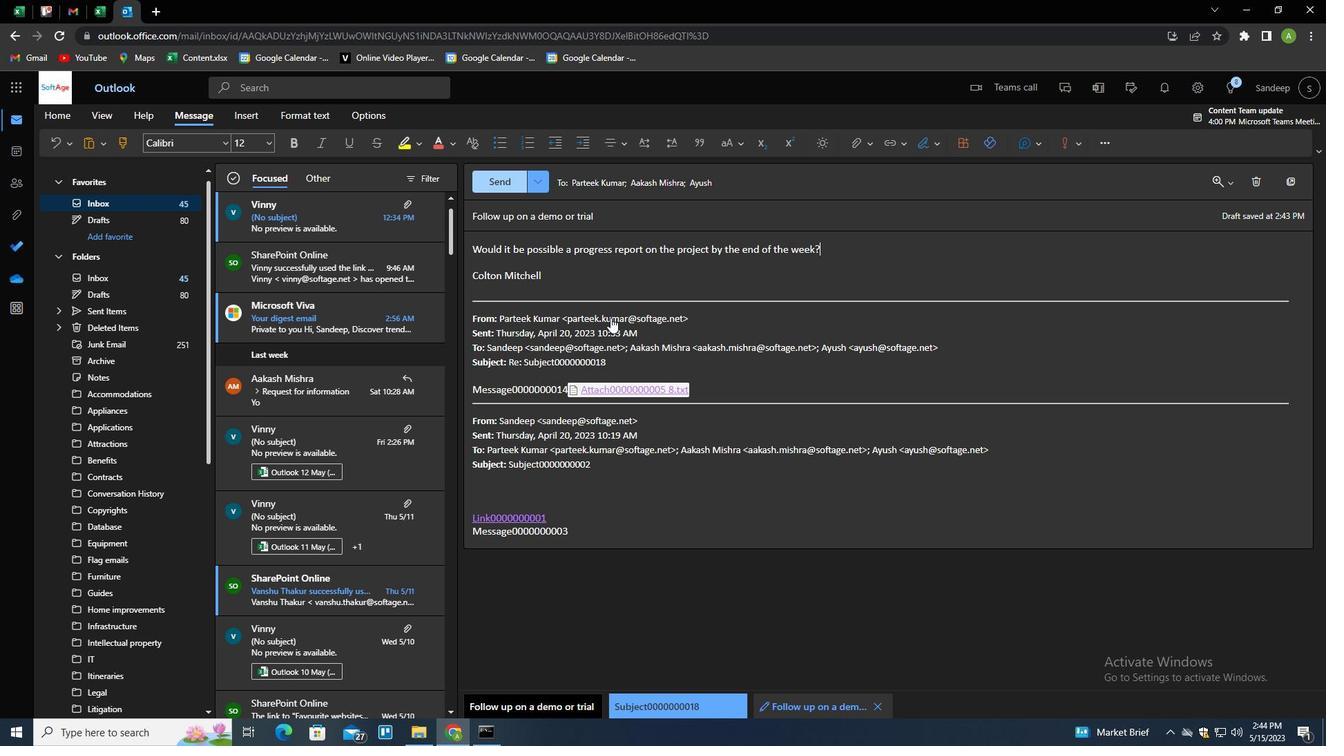 
